 Task: Create a due date automation trigger when advanced on, the moment a card is due add fields without all custom fields completed.
Action: Mouse moved to (1134, 325)
Screenshot: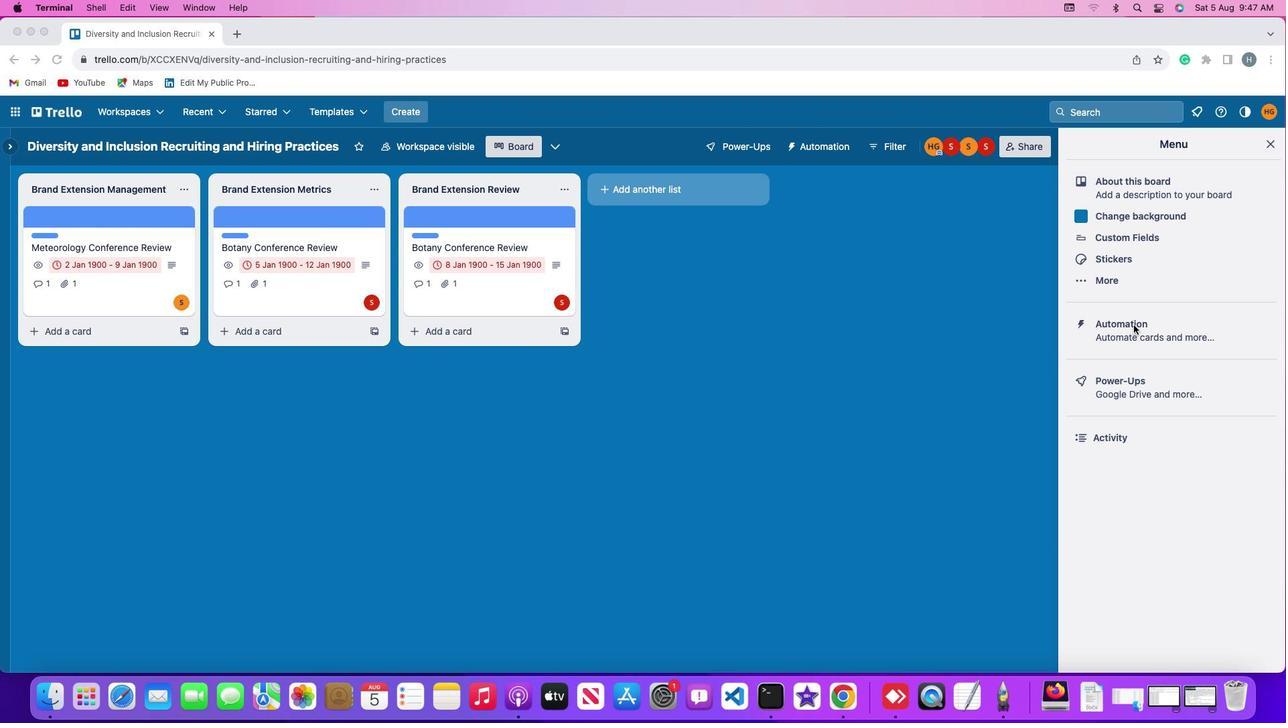 
Action: Mouse pressed left at (1134, 325)
Screenshot: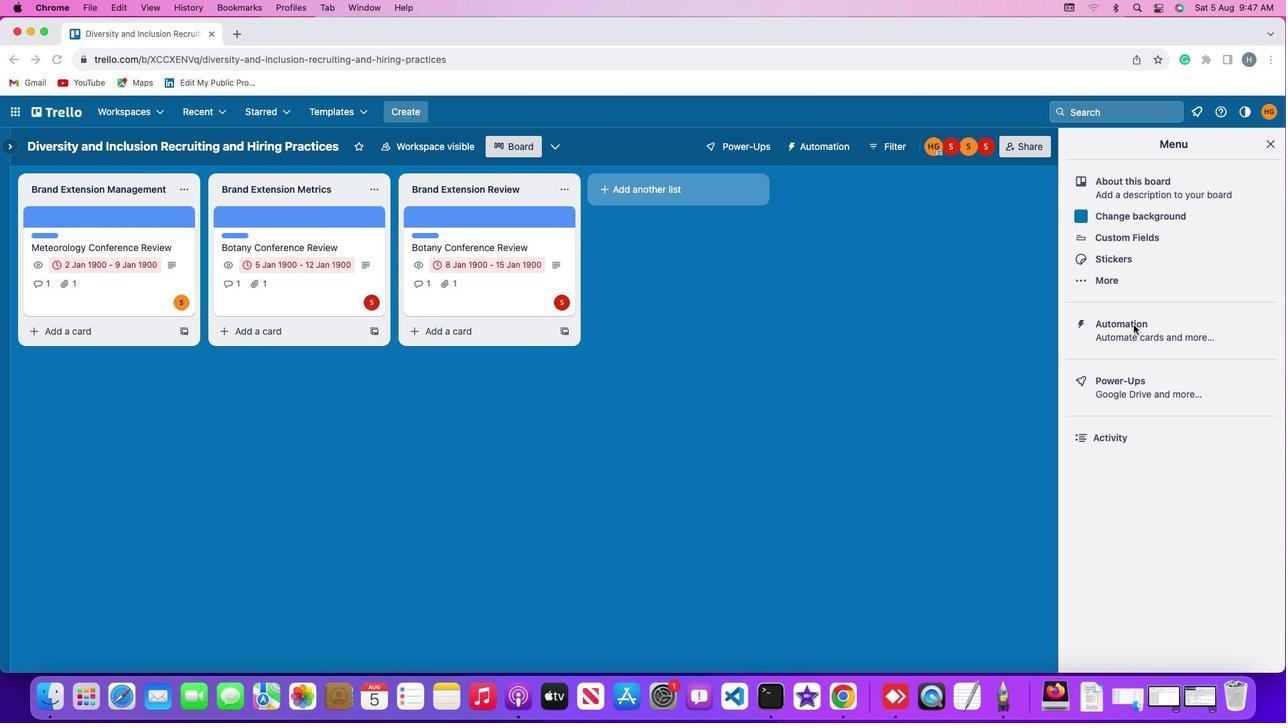 
Action: Mouse pressed left at (1134, 325)
Screenshot: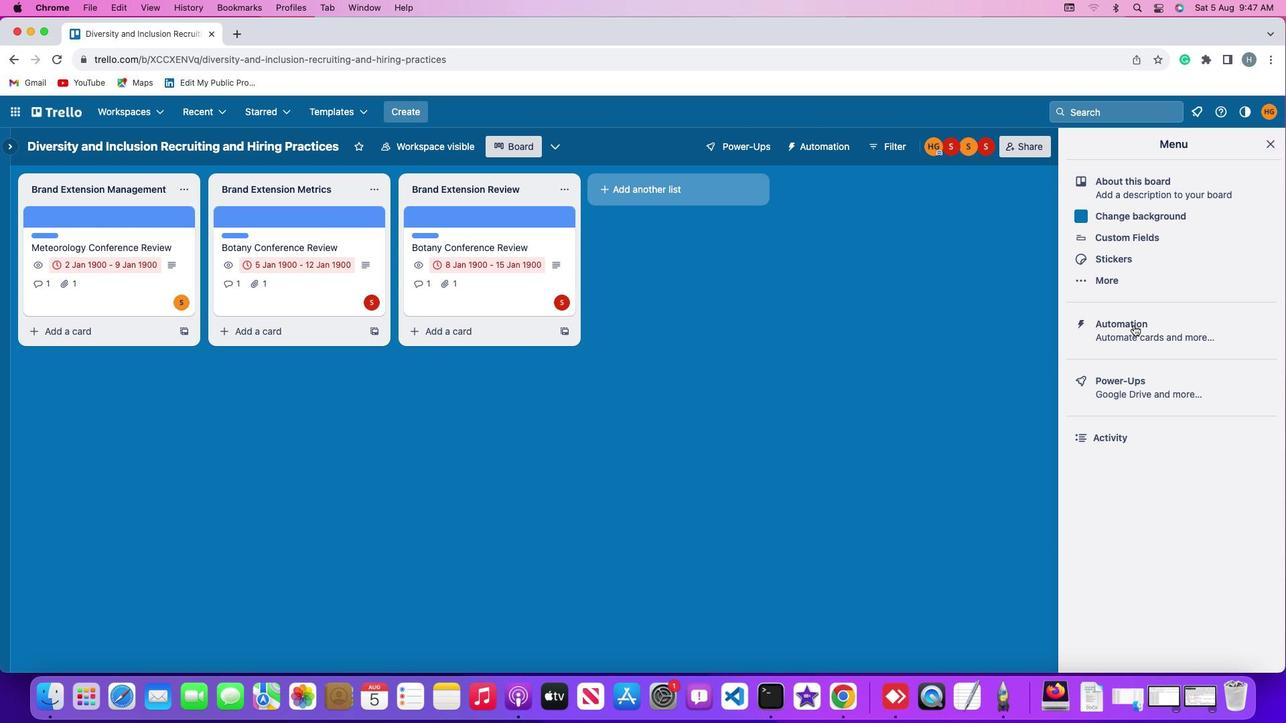 
Action: Mouse moved to (89, 317)
Screenshot: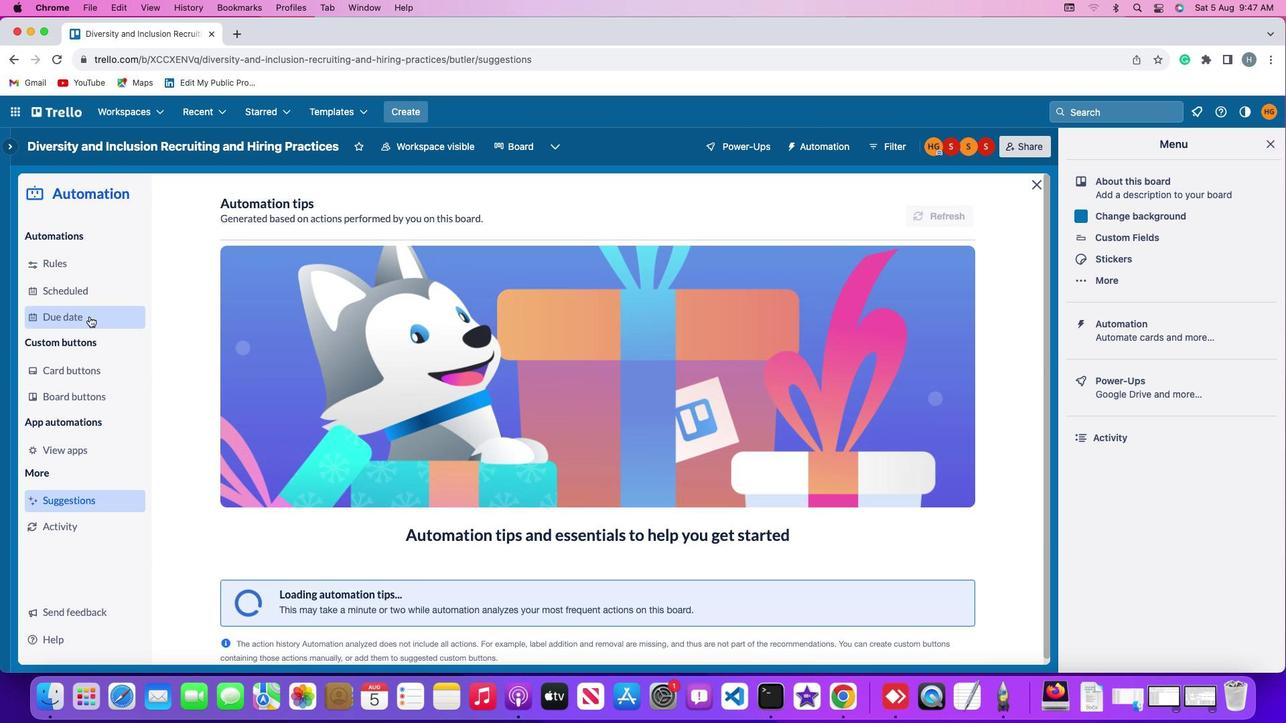 
Action: Mouse pressed left at (89, 317)
Screenshot: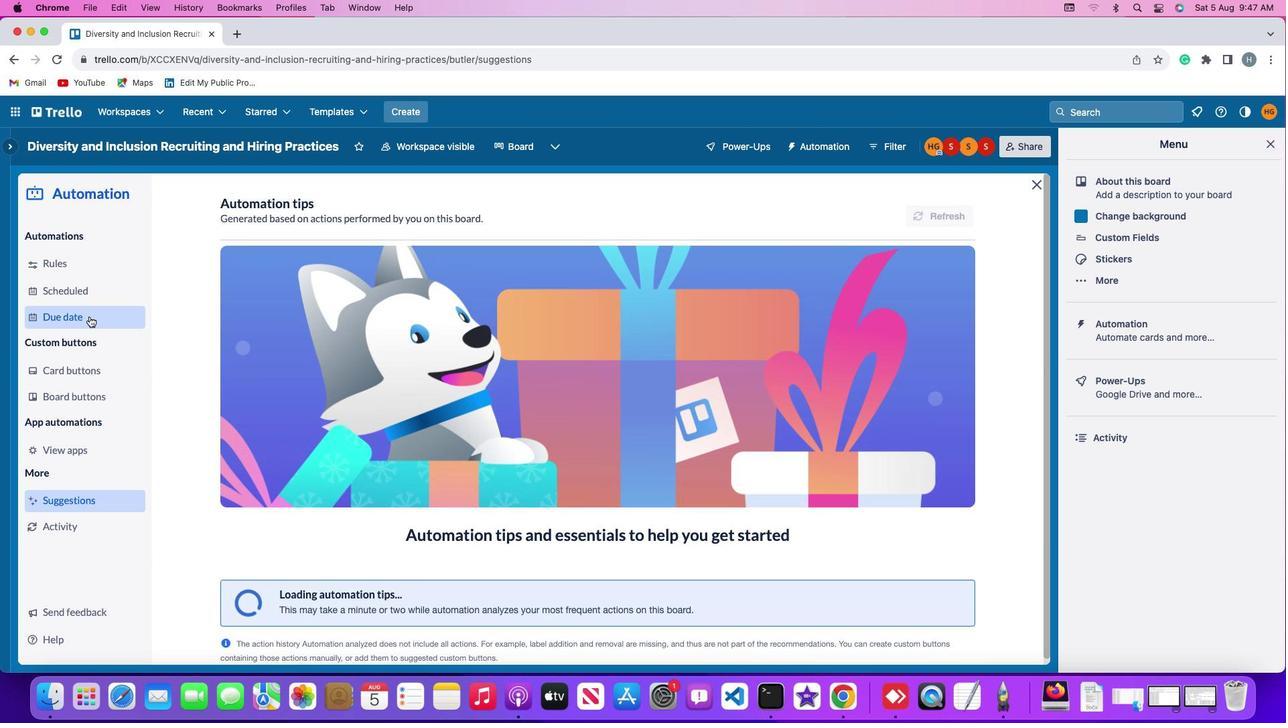 
Action: Mouse moved to (885, 205)
Screenshot: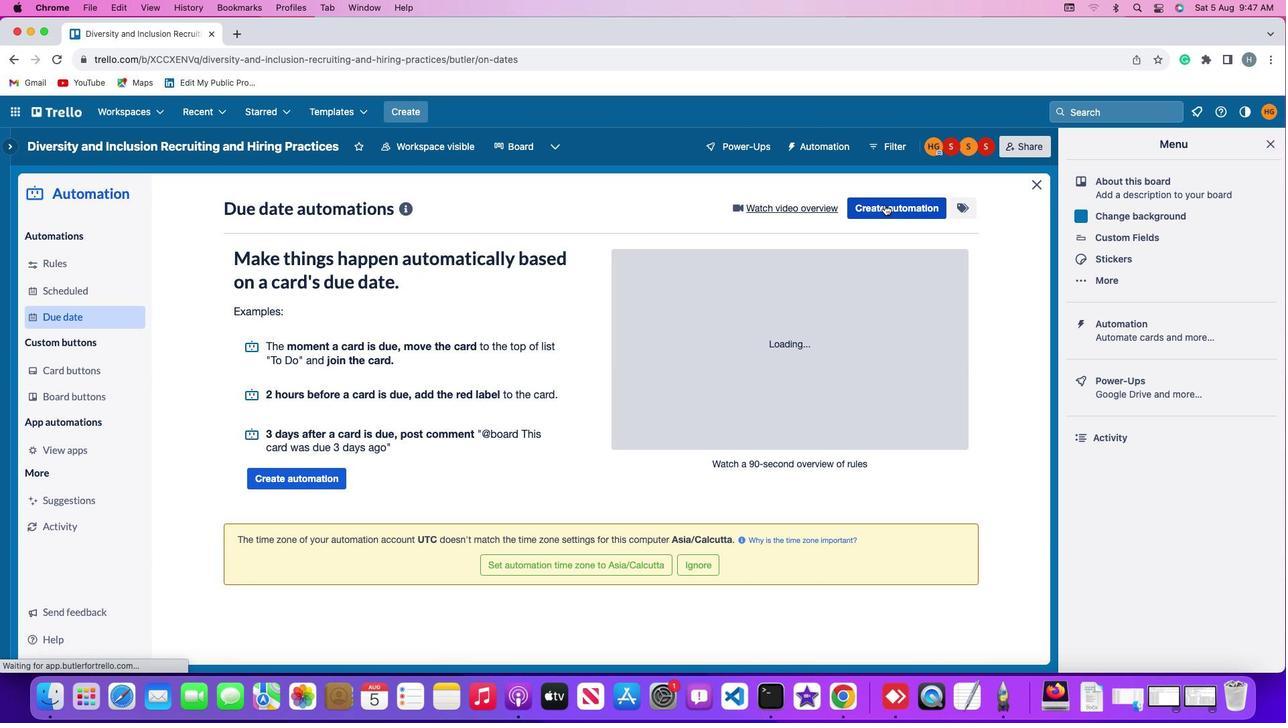 
Action: Mouse pressed left at (885, 205)
Screenshot: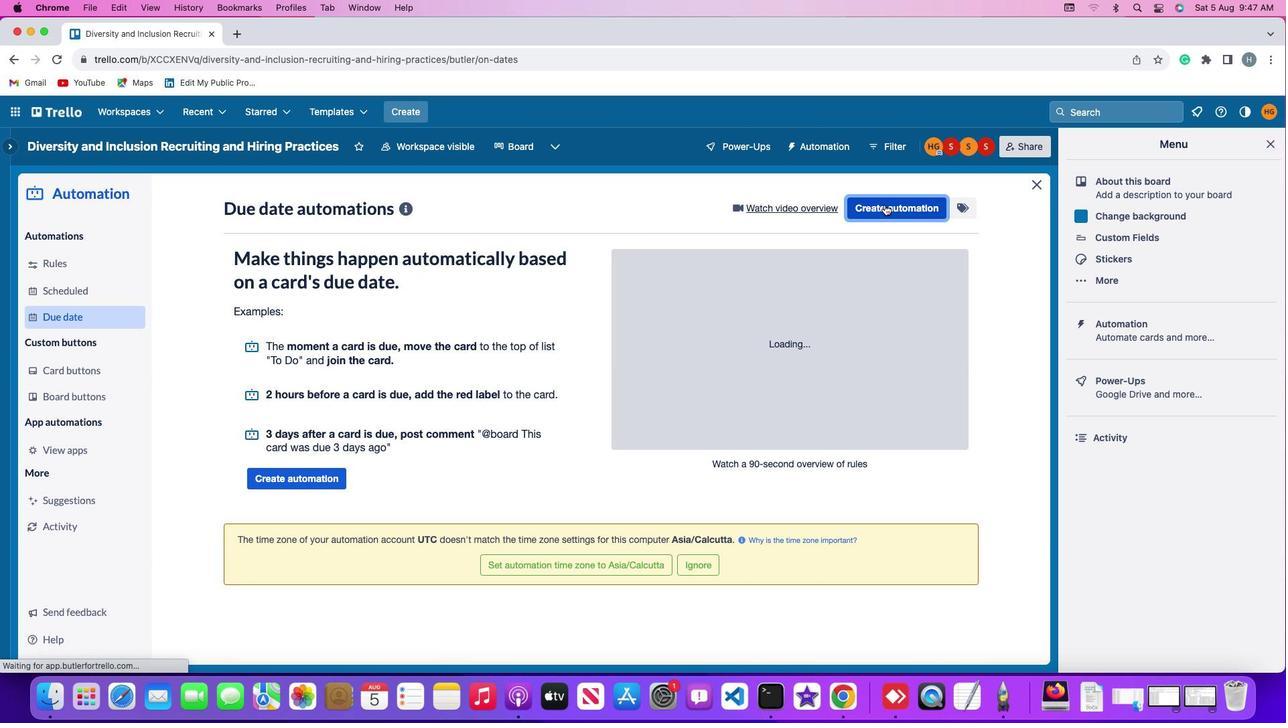 
Action: Mouse moved to (587, 337)
Screenshot: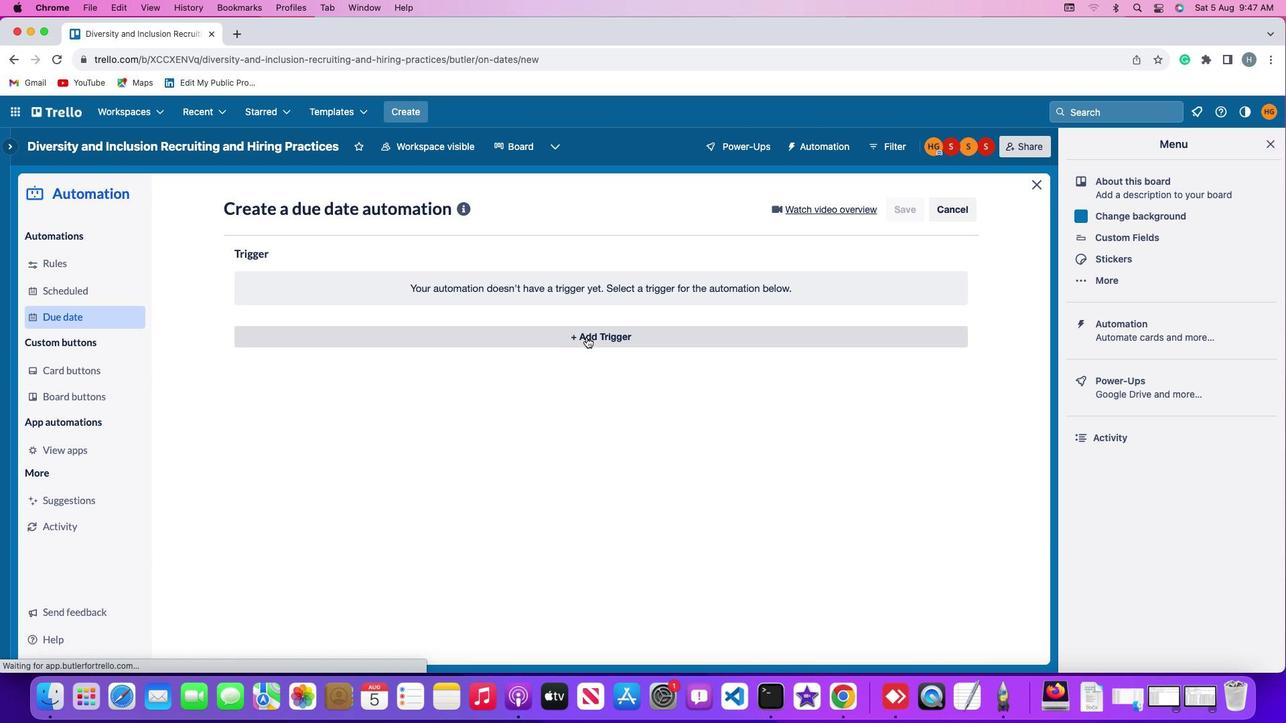 
Action: Mouse pressed left at (587, 337)
Screenshot: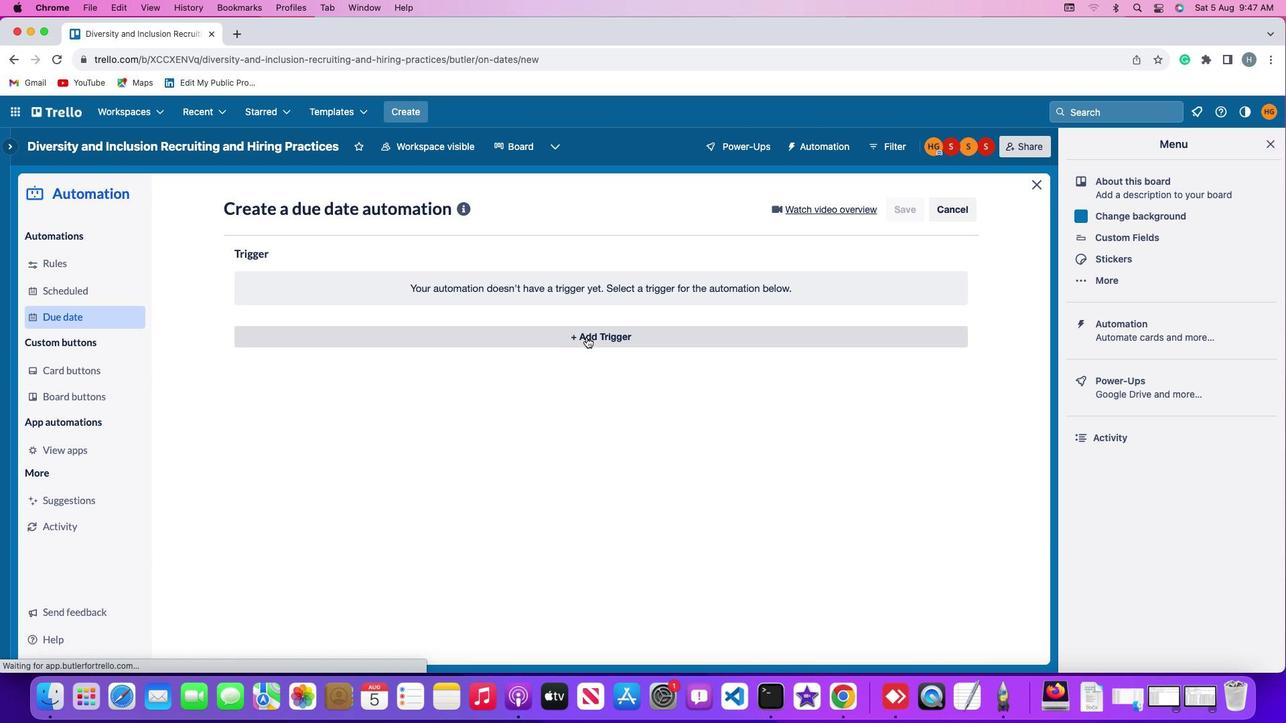 
Action: Mouse moved to (260, 489)
Screenshot: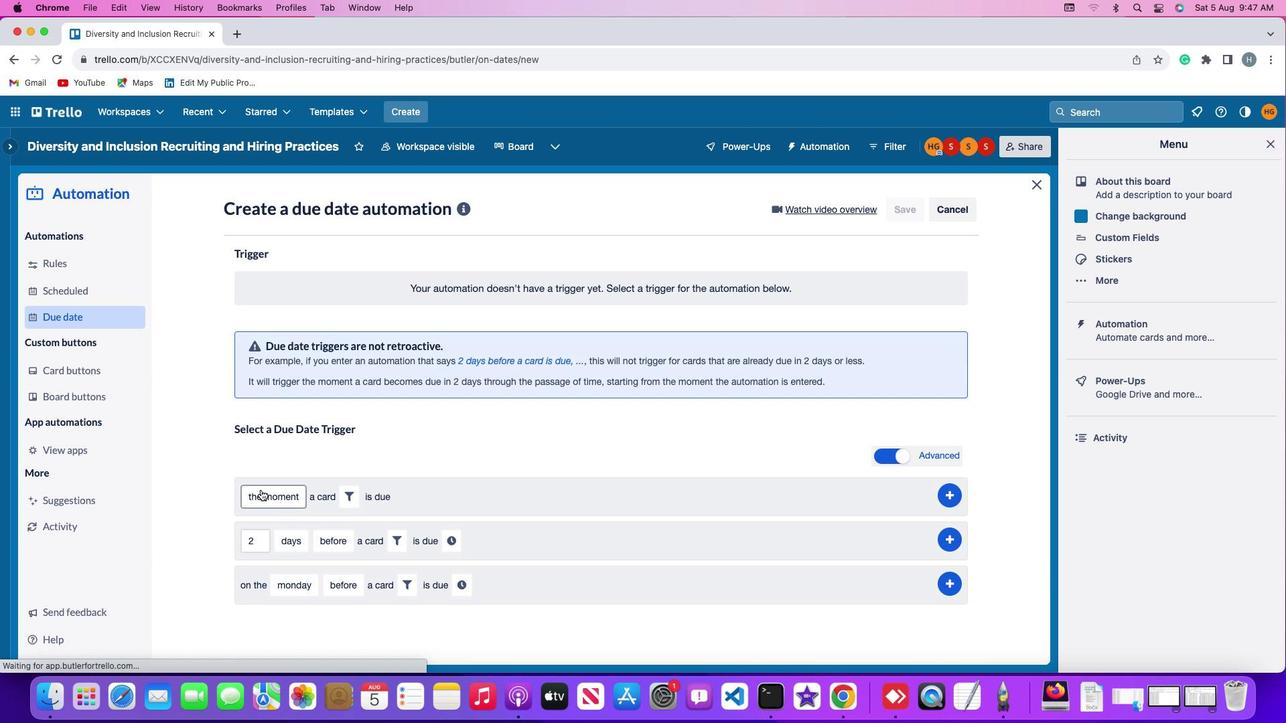 
Action: Mouse pressed left at (260, 489)
Screenshot: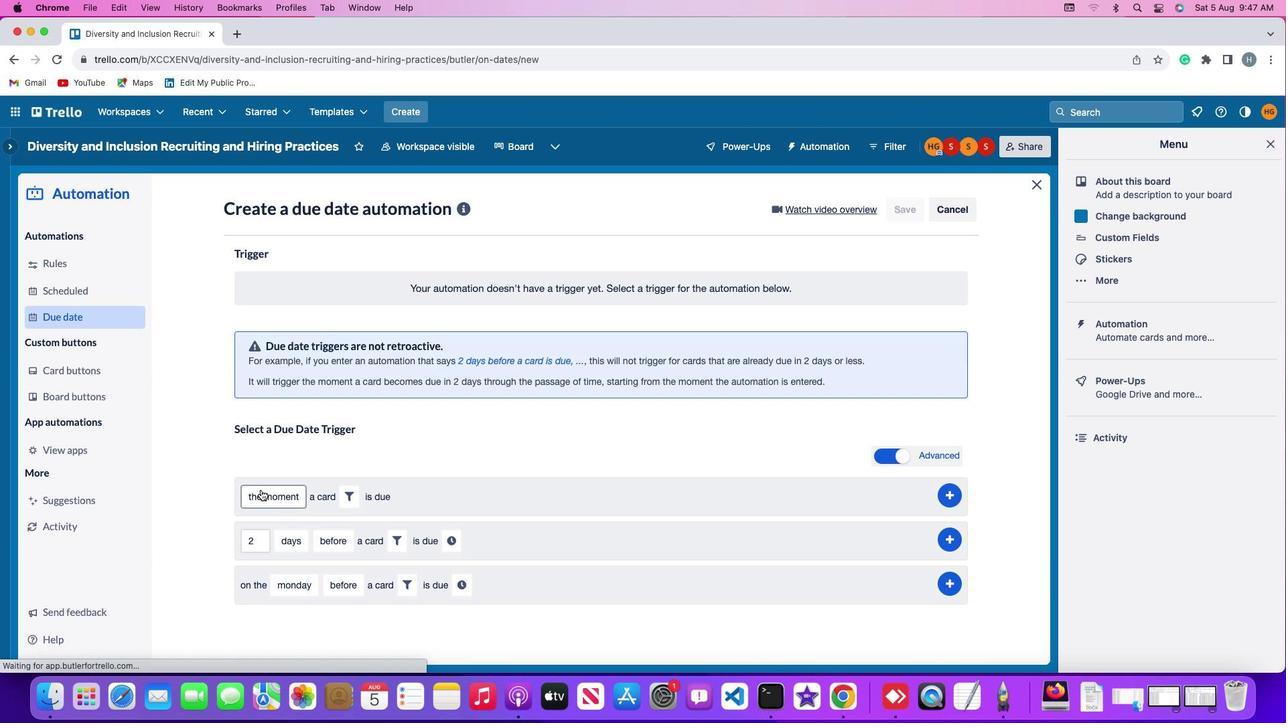 
Action: Mouse moved to (282, 520)
Screenshot: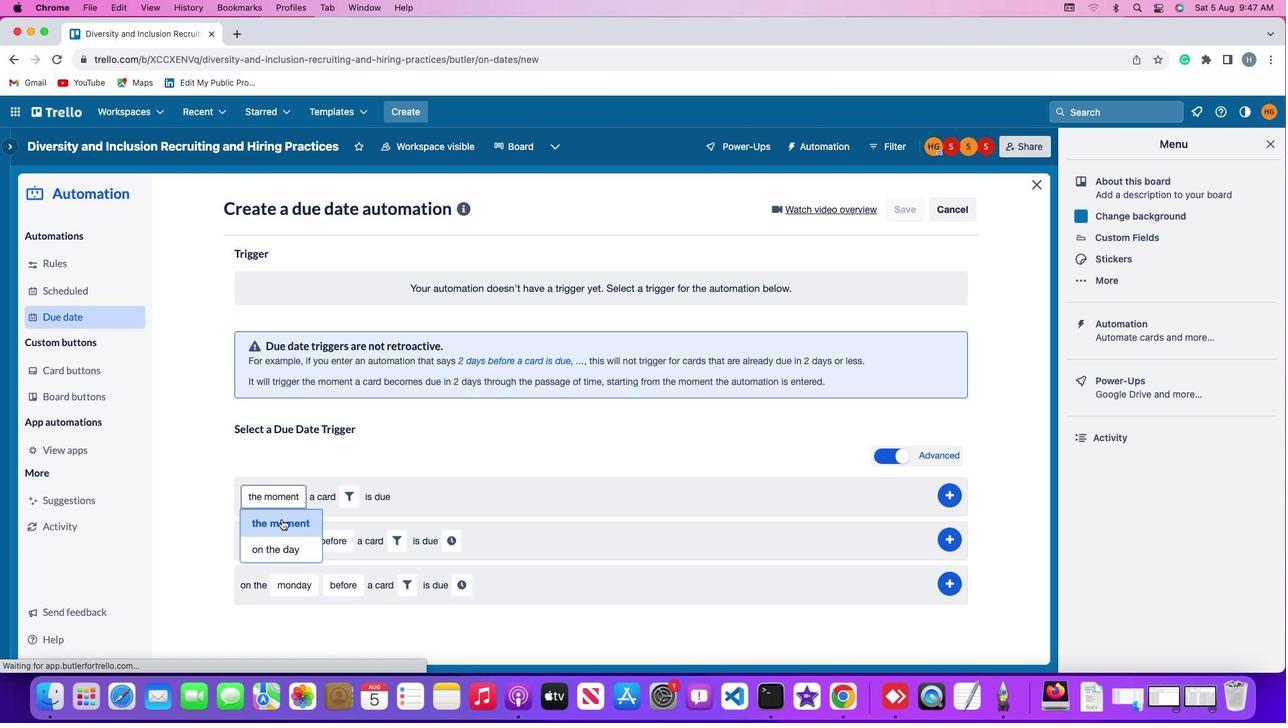 
Action: Mouse pressed left at (282, 520)
Screenshot: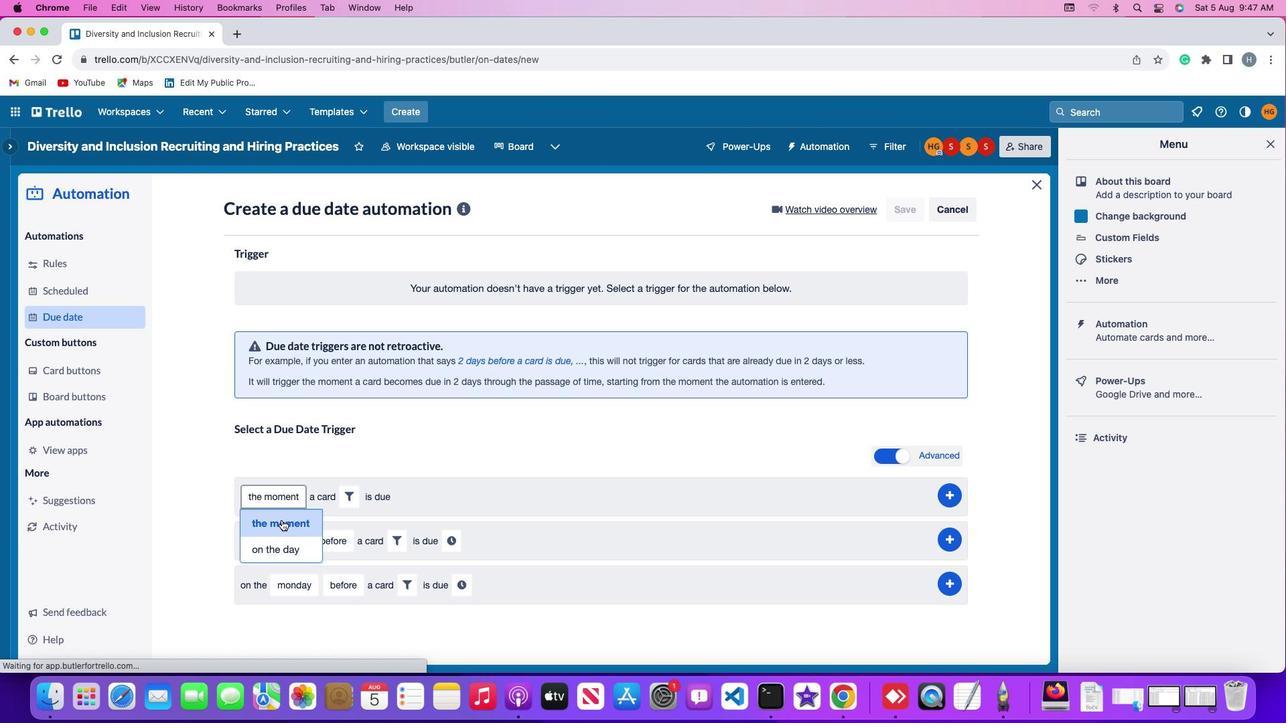
Action: Mouse moved to (355, 495)
Screenshot: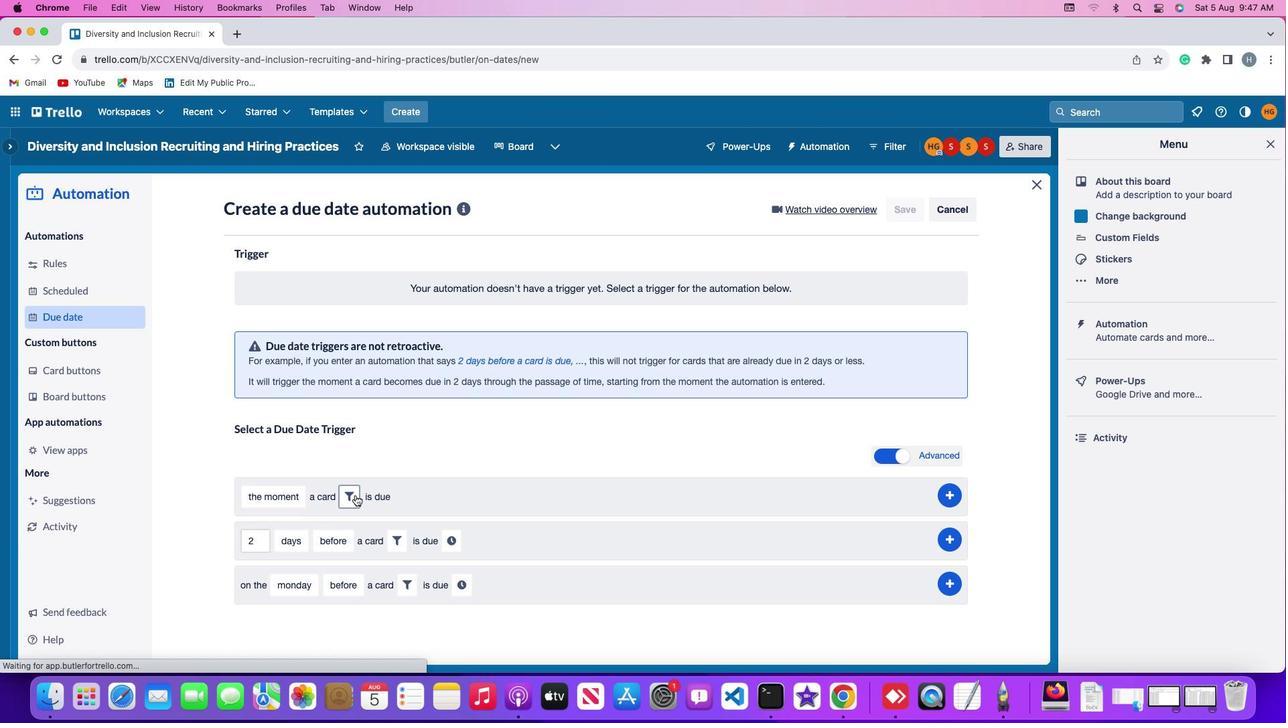 
Action: Mouse pressed left at (355, 495)
Screenshot: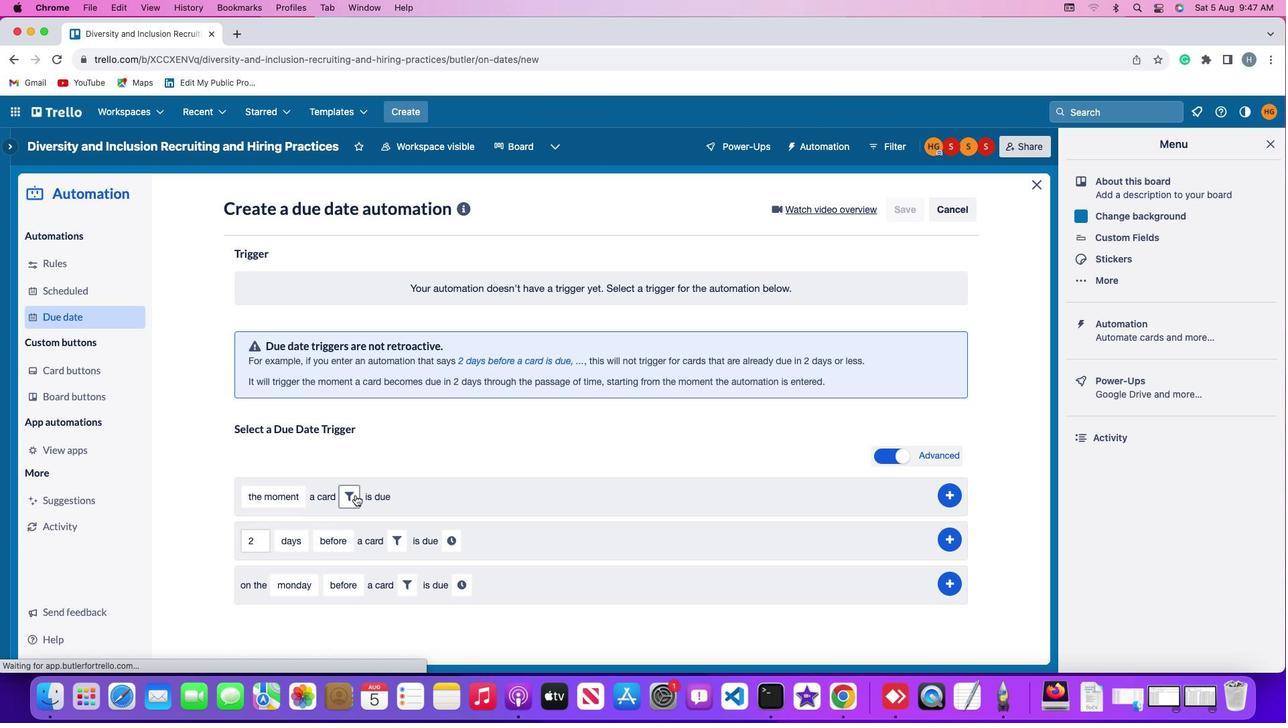
Action: Mouse moved to (565, 536)
Screenshot: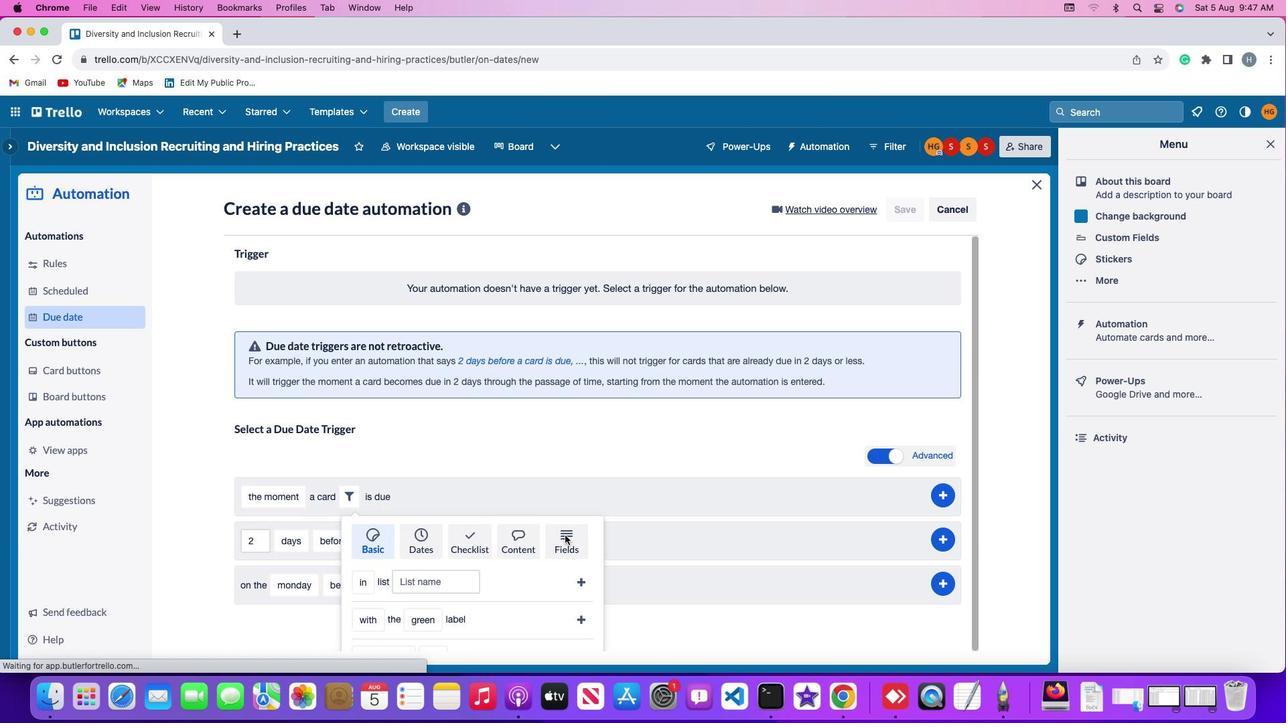 
Action: Mouse pressed left at (565, 536)
Screenshot: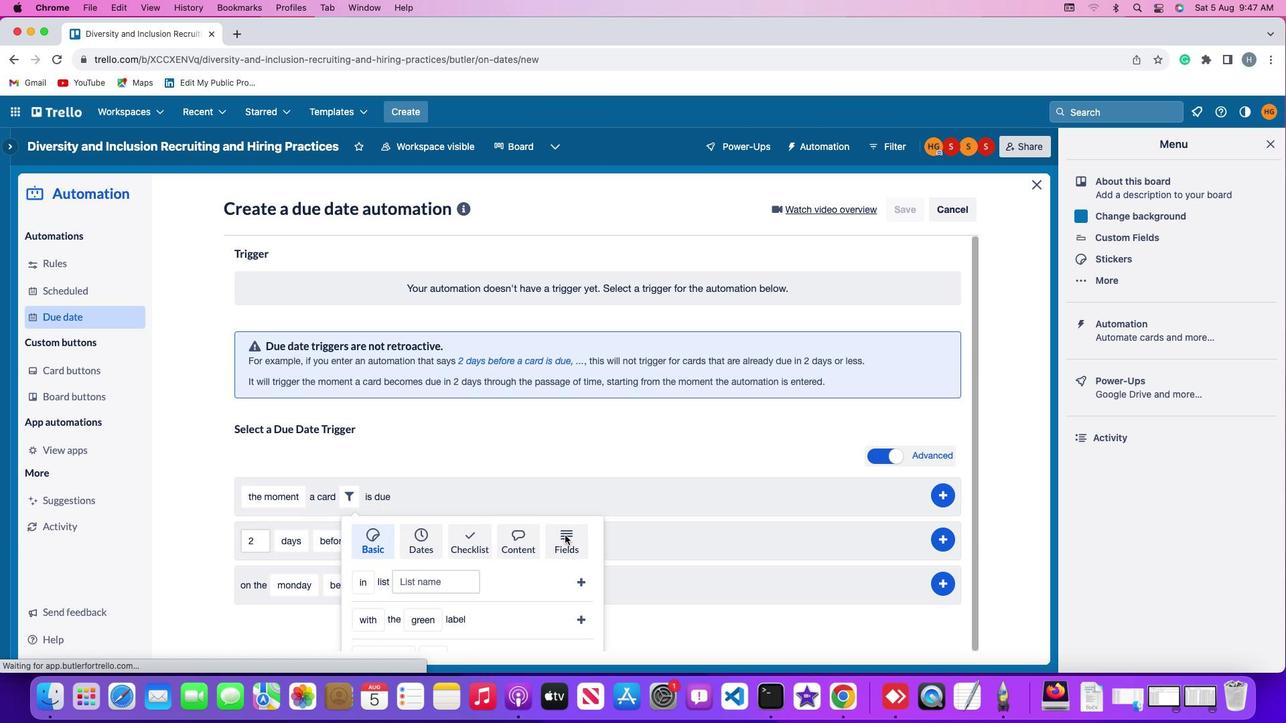 
Action: Mouse moved to (566, 536)
Screenshot: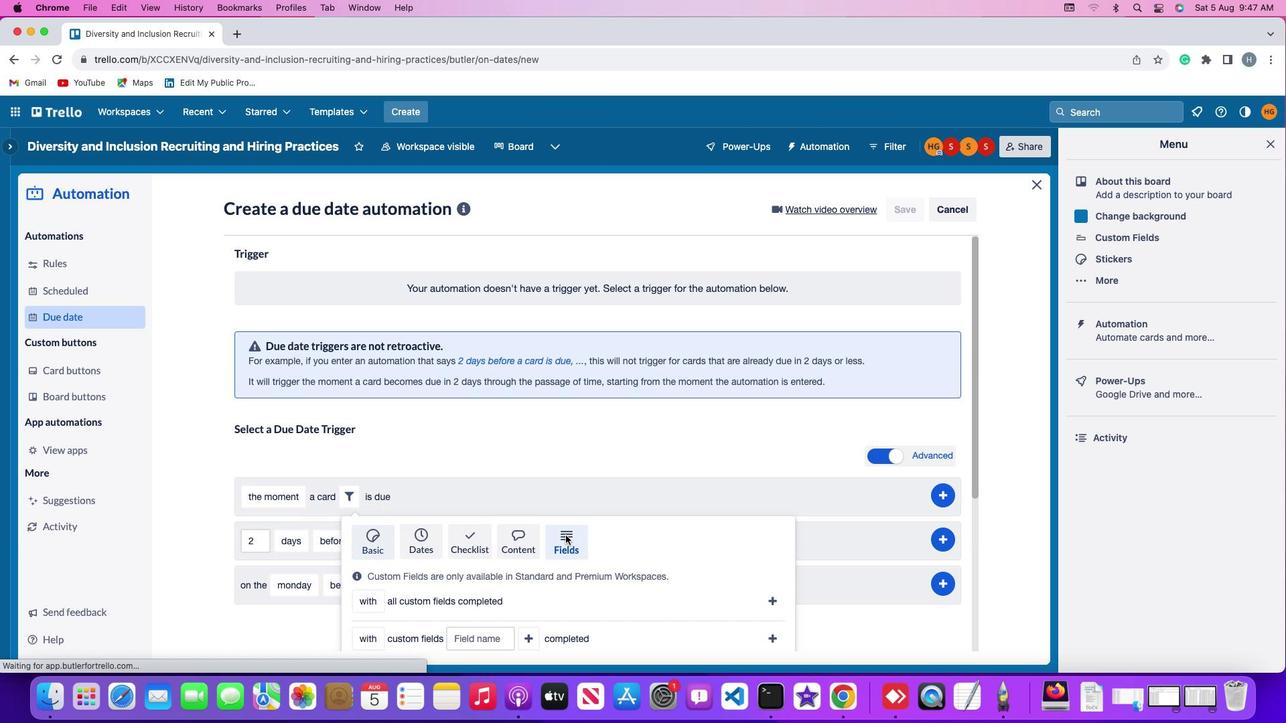
Action: Mouse scrolled (566, 536) with delta (0, 0)
Screenshot: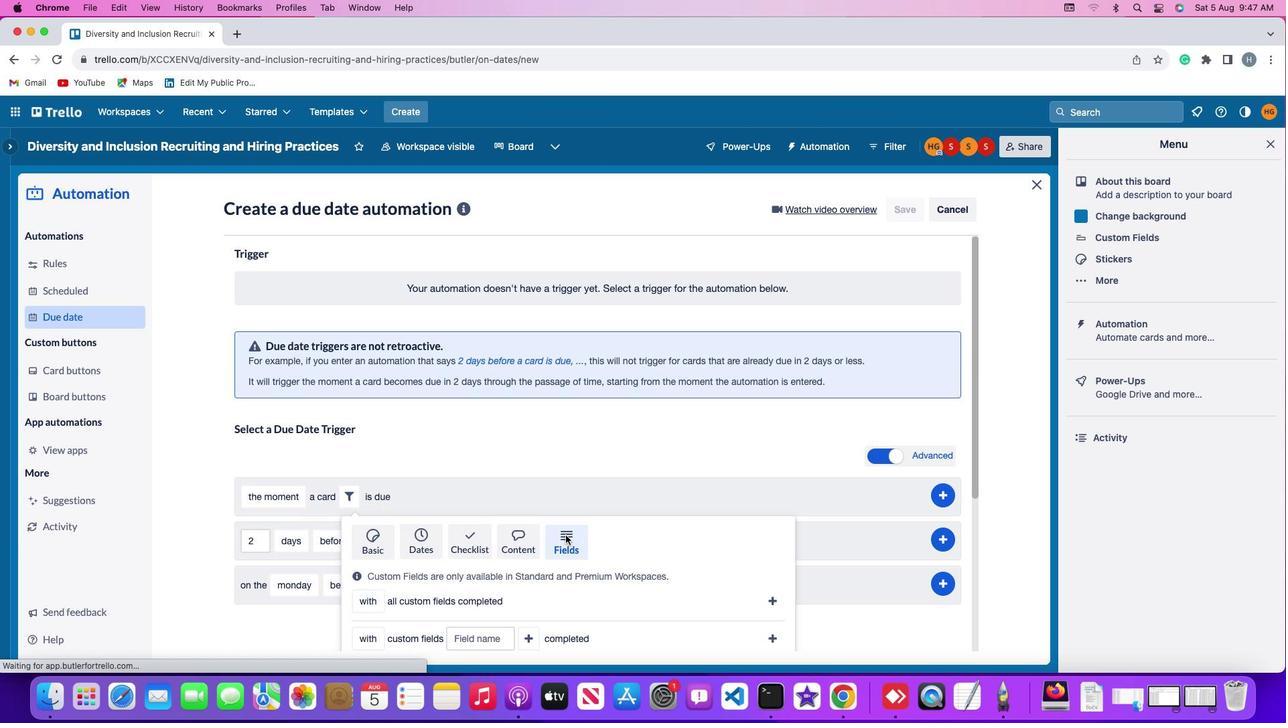 
Action: Mouse scrolled (566, 536) with delta (0, 0)
Screenshot: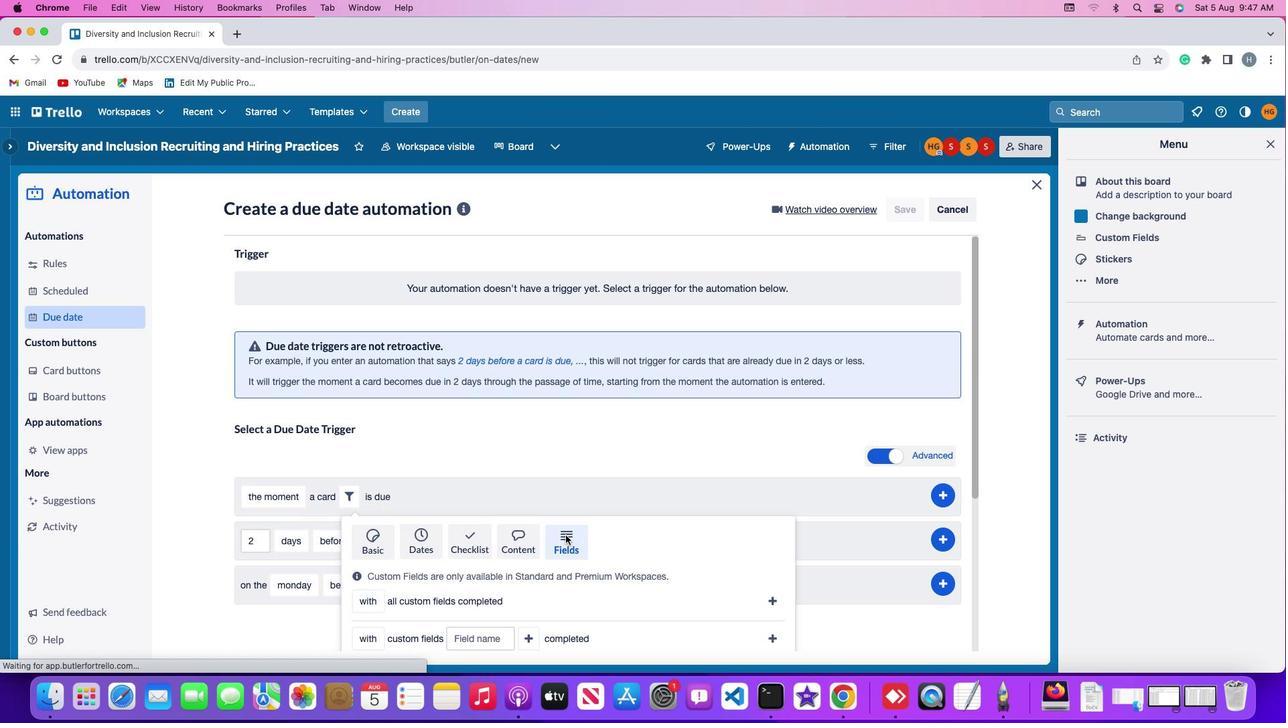 
Action: Mouse scrolled (566, 536) with delta (0, -2)
Screenshot: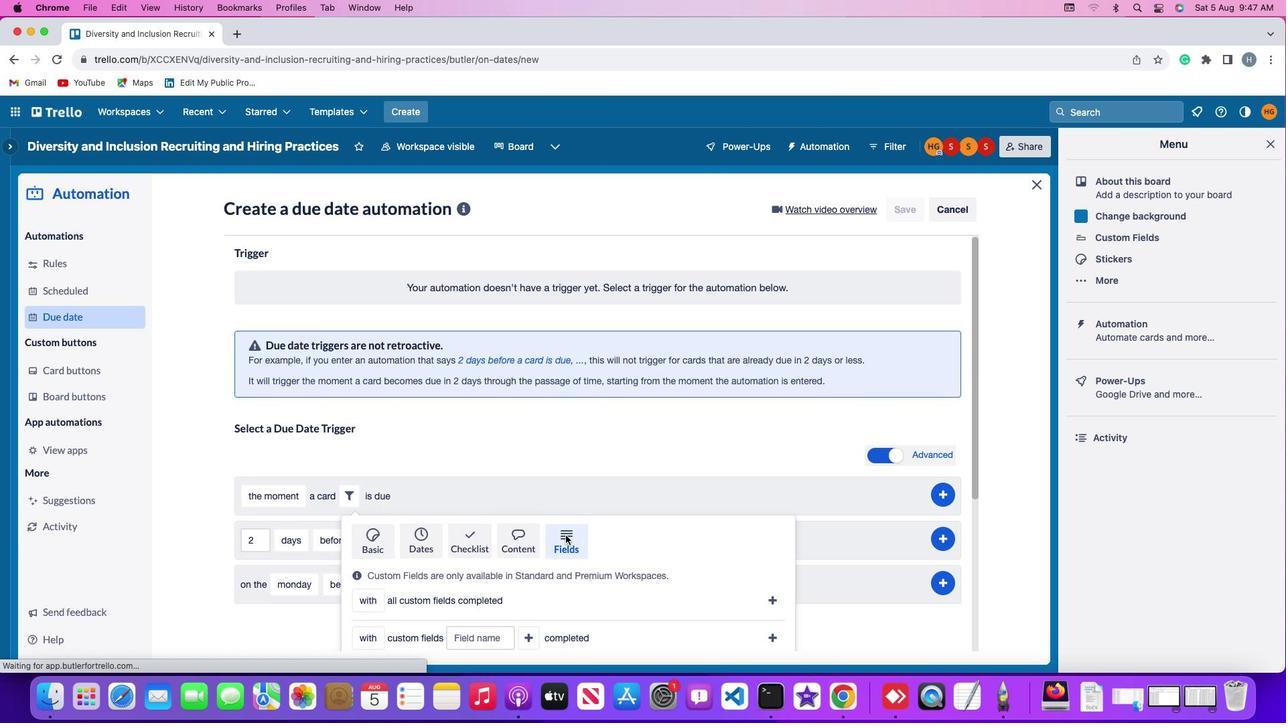 
Action: Mouse scrolled (566, 536) with delta (0, -2)
Screenshot: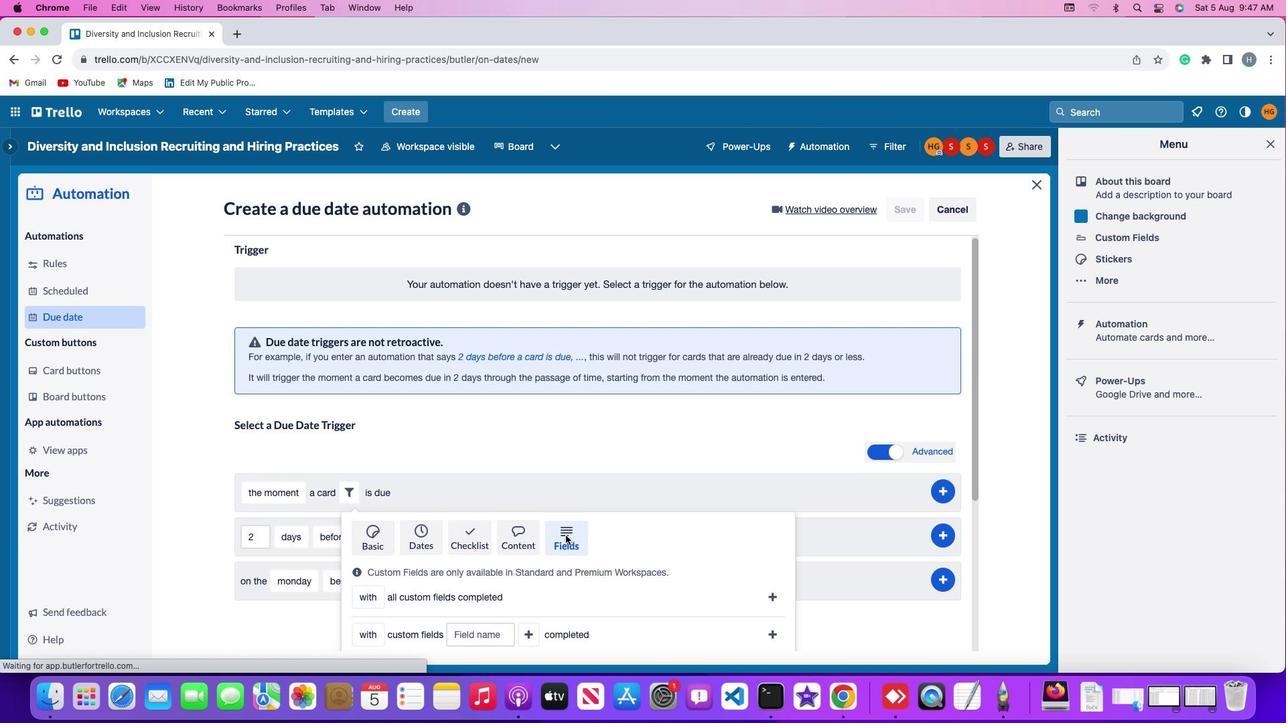 
Action: Mouse moved to (363, 375)
Screenshot: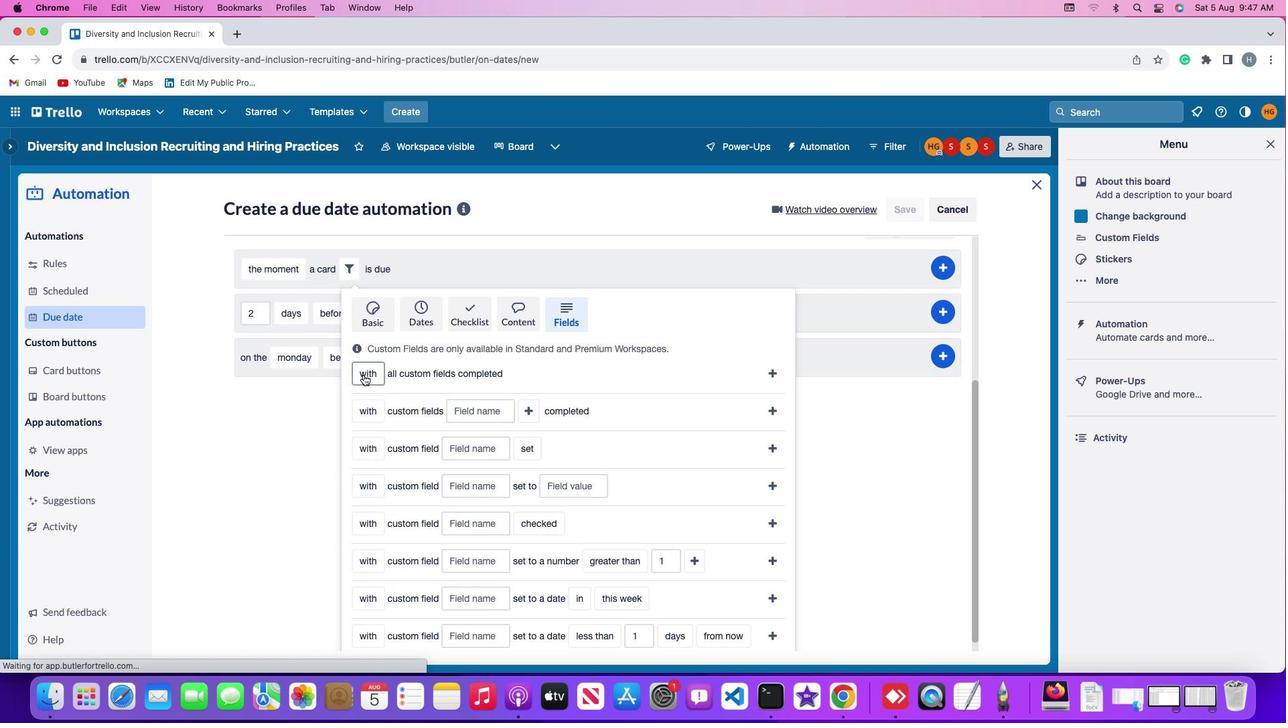 
Action: Mouse pressed left at (363, 375)
Screenshot: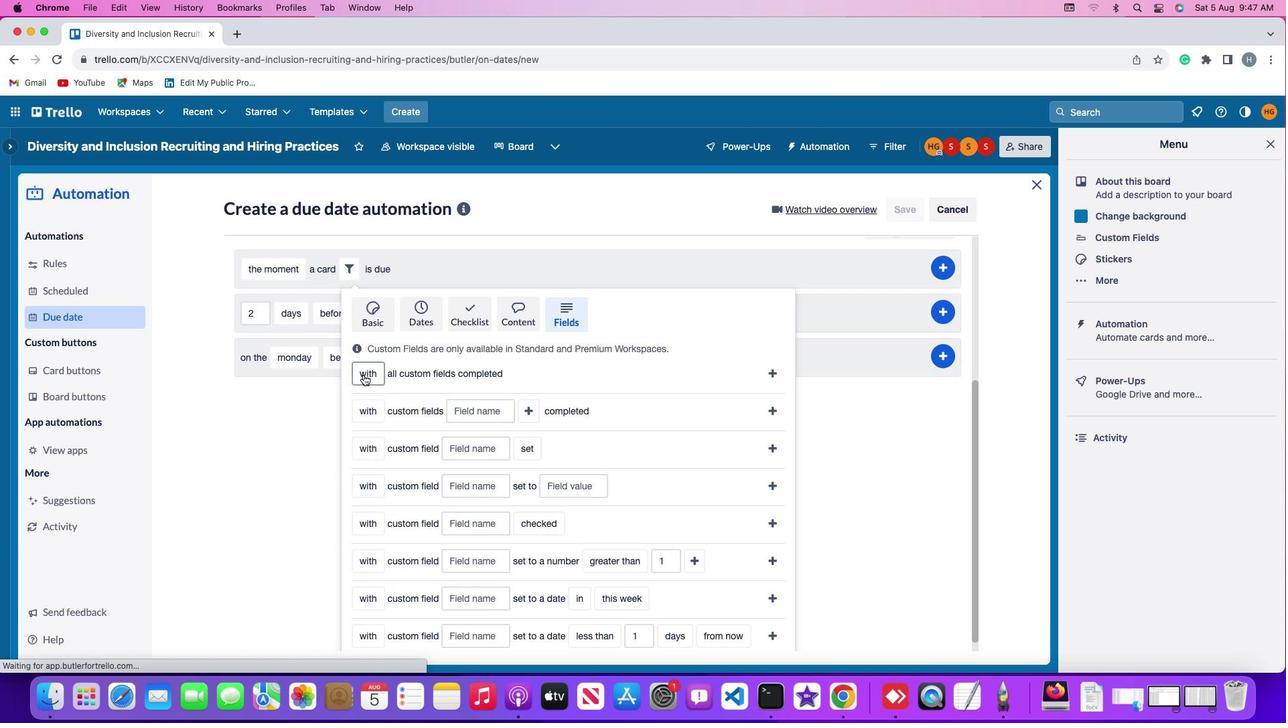
Action: Mouse moved to (373, 425)
Screenshot: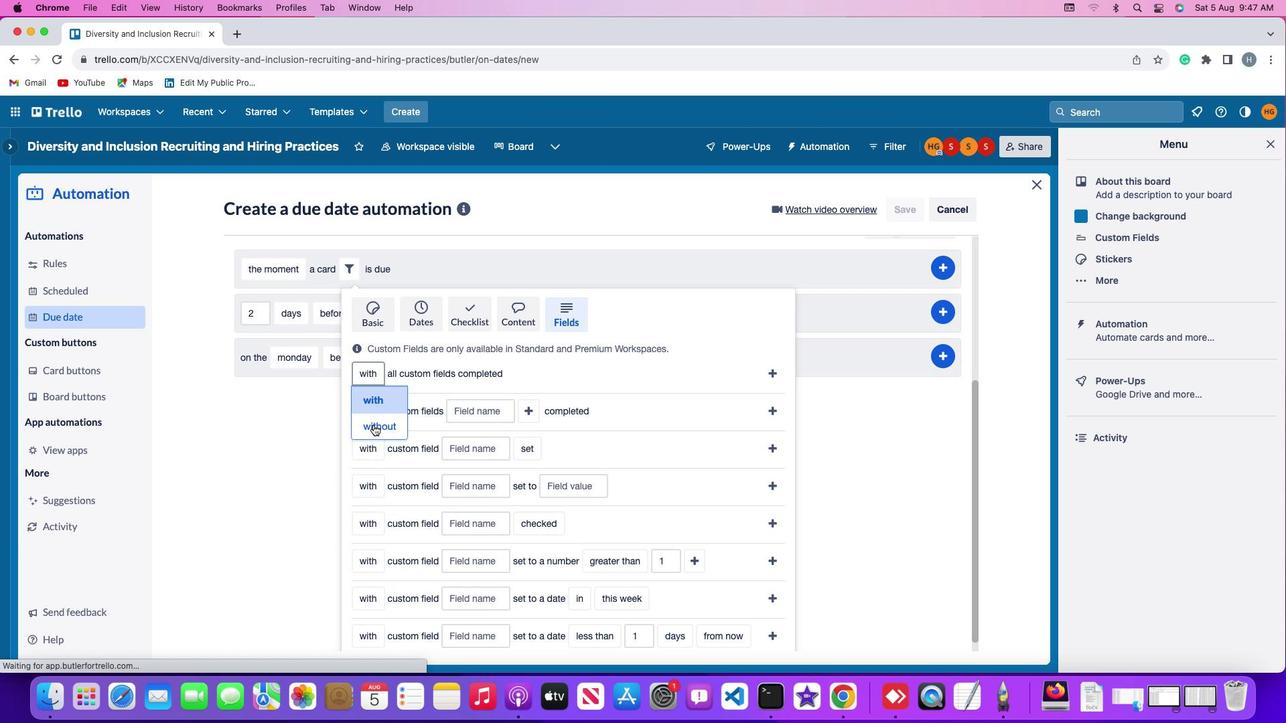 
Action: Mouse pressed left at (373, 425)
Screenshot: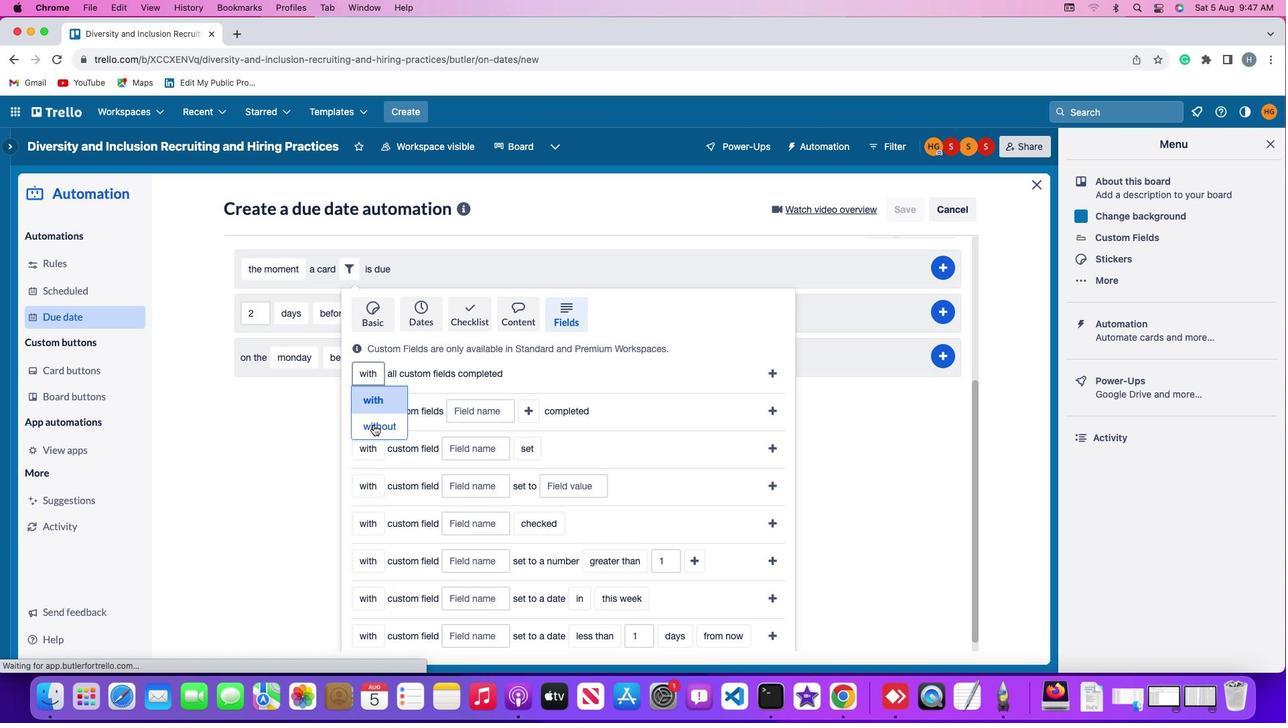 
Action: Mouse moved to (774, 369)
Screenshot: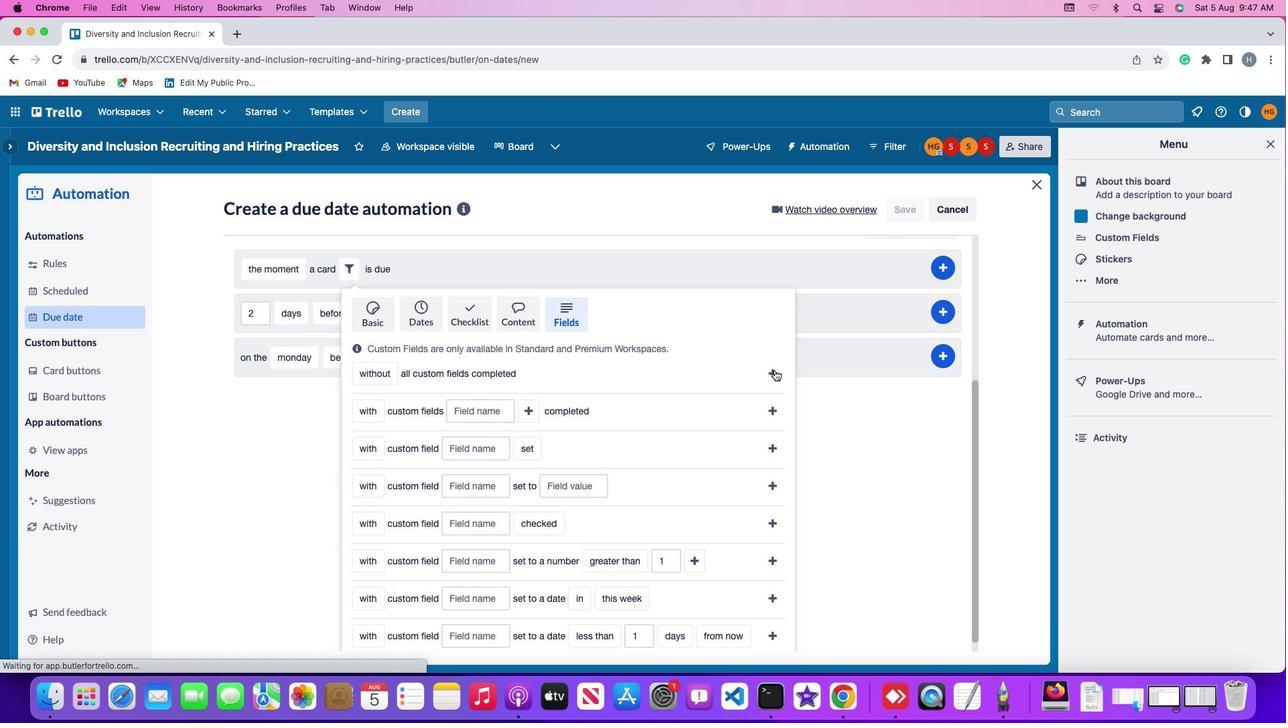 
Action: Mouse pressed left at (774, 369)
Screenshot: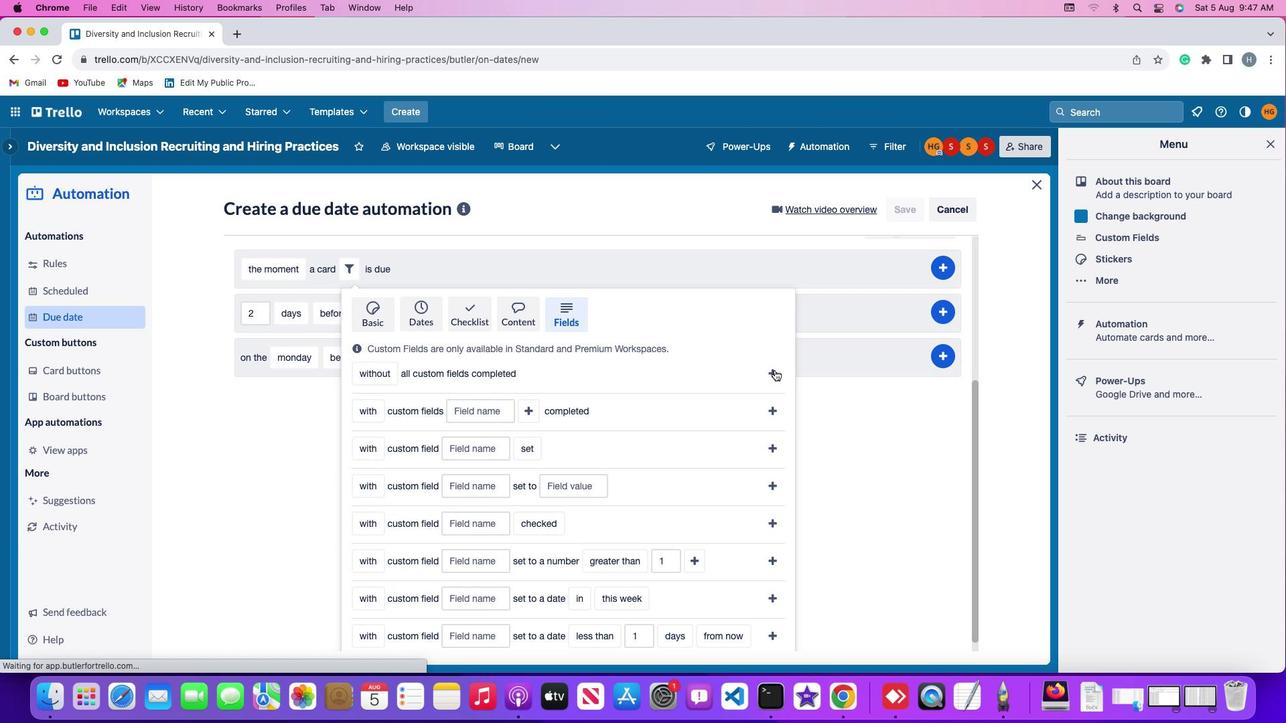
Action: Mouse moved to (952, 494)
Screenshot: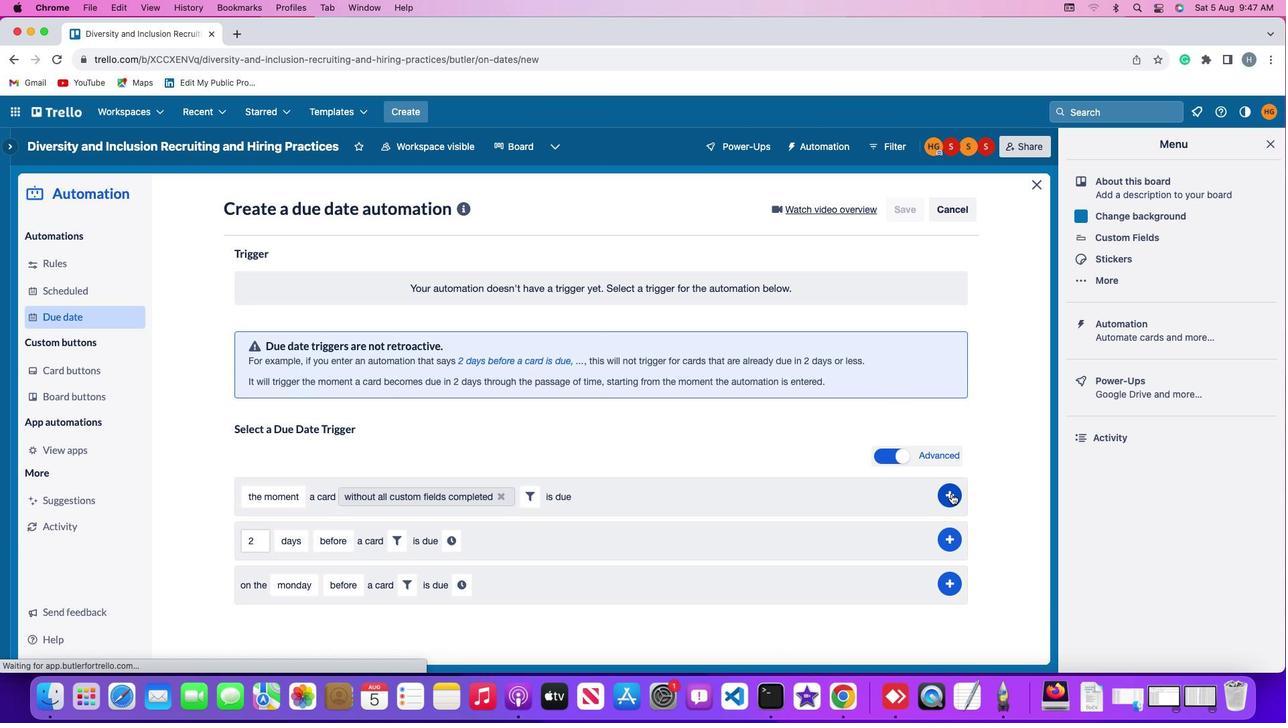 
Action: Mouse pressed left at (952, 494)
Screenshot: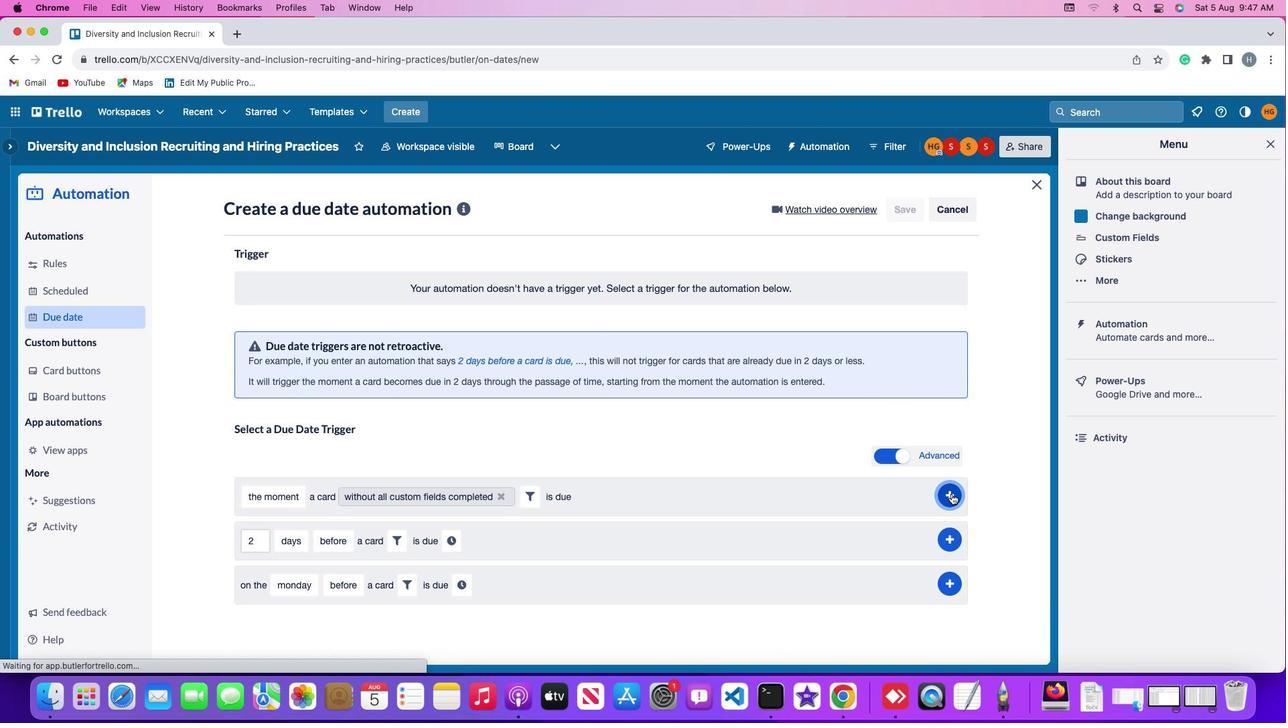 
Action: Mouse moved to (1008, 375)
Screenshot: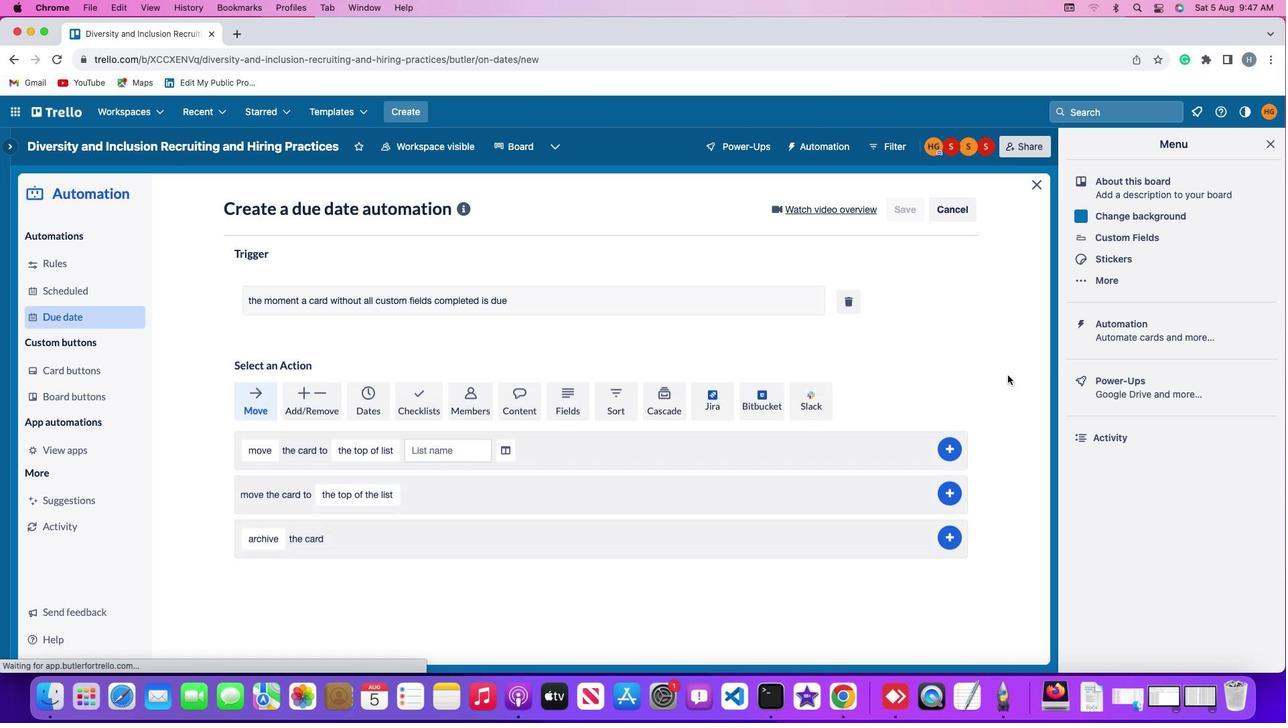 
